 Task: Add Sprouts Breakfast Blend Decaf Coffee to the cart.
Action: Mouse pressed left at (20, 80)
Screenshot: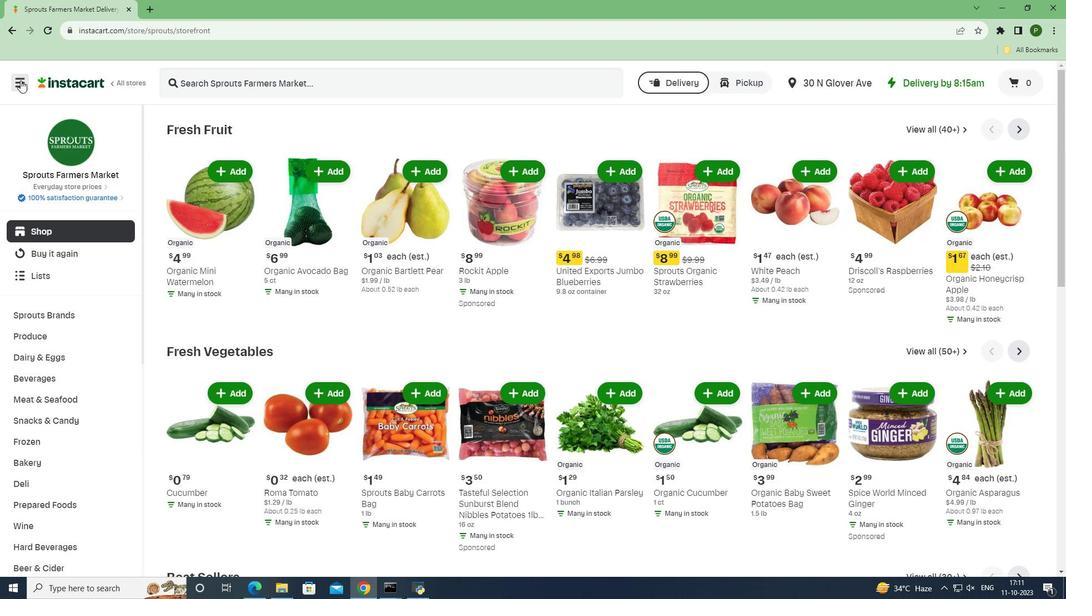 
Action: Mouse moved to (39, 292)
Screenshot: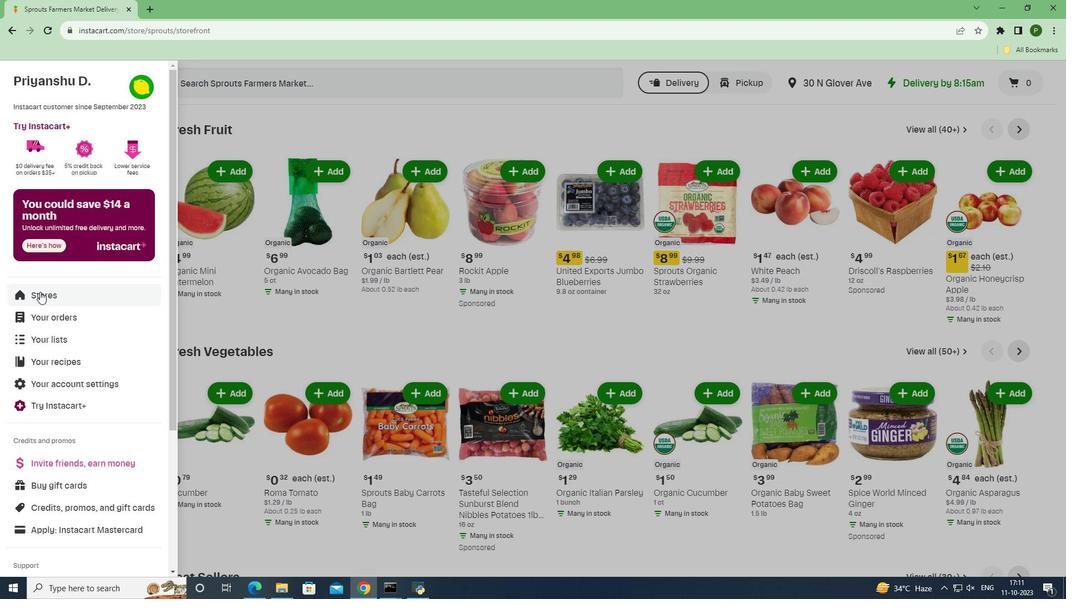 
Action: Mouse pressed left at (39, 292)
Screenshot: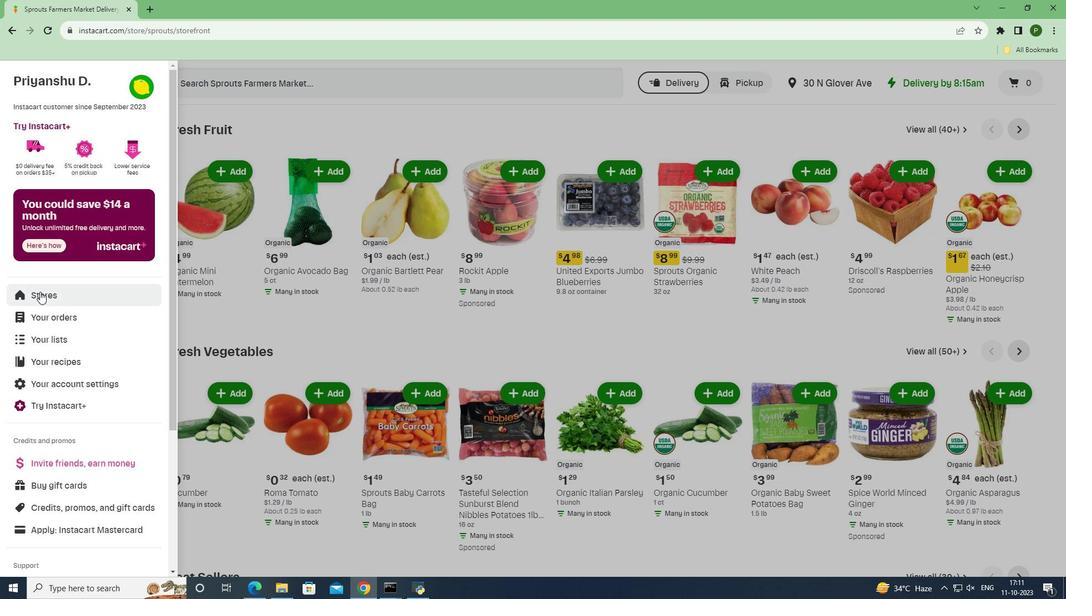 
Action: Mouse moved to (248, 130)
Screenshot: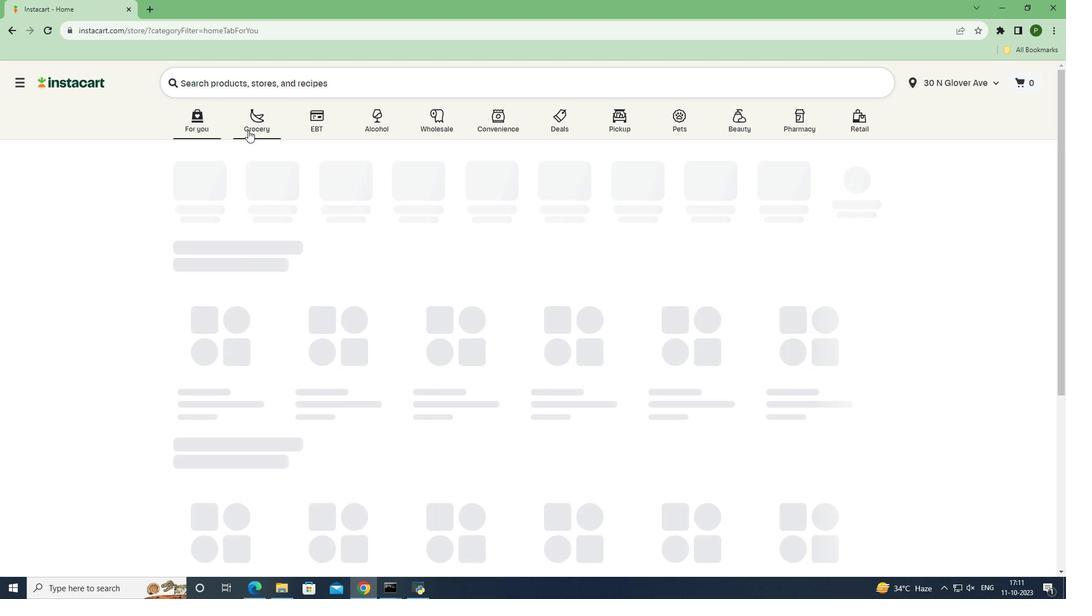 
Action: Mouse pressed left at (248, 130)
Screenshot: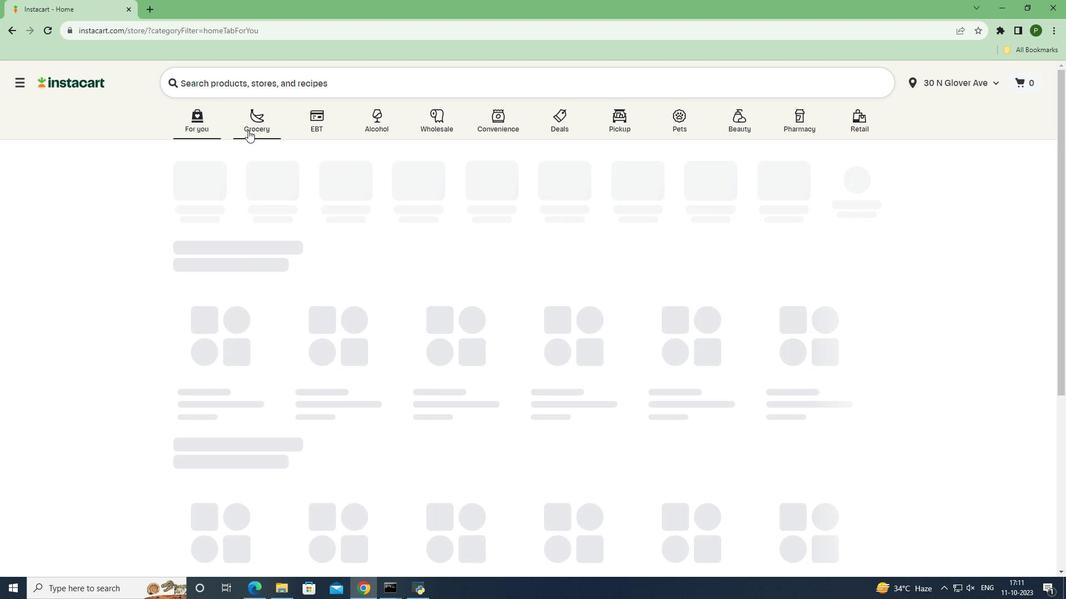 
Action: Mouse moved to (433, 244)
Screenshot: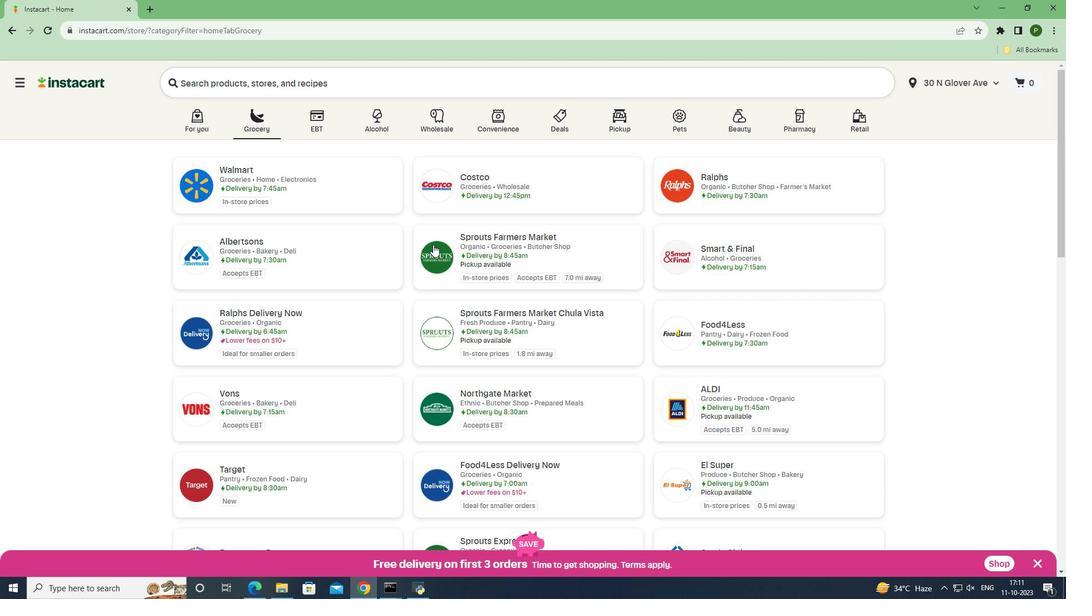 
Action: Mouse pressed left at (433, 244)
Screenshot: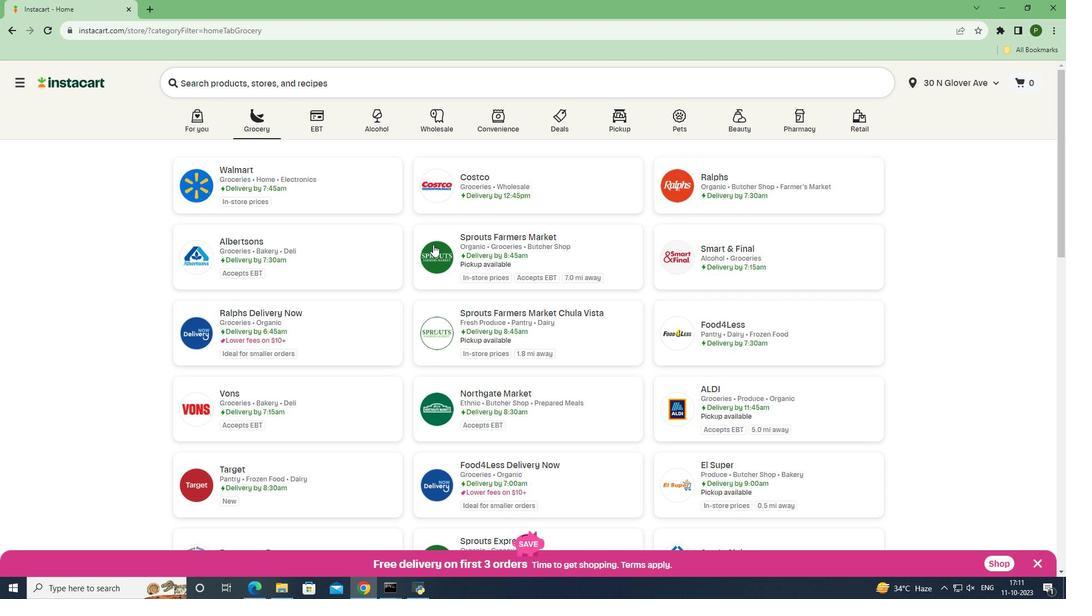 
Action: Mouse moved to (66, 383)
Screenshot: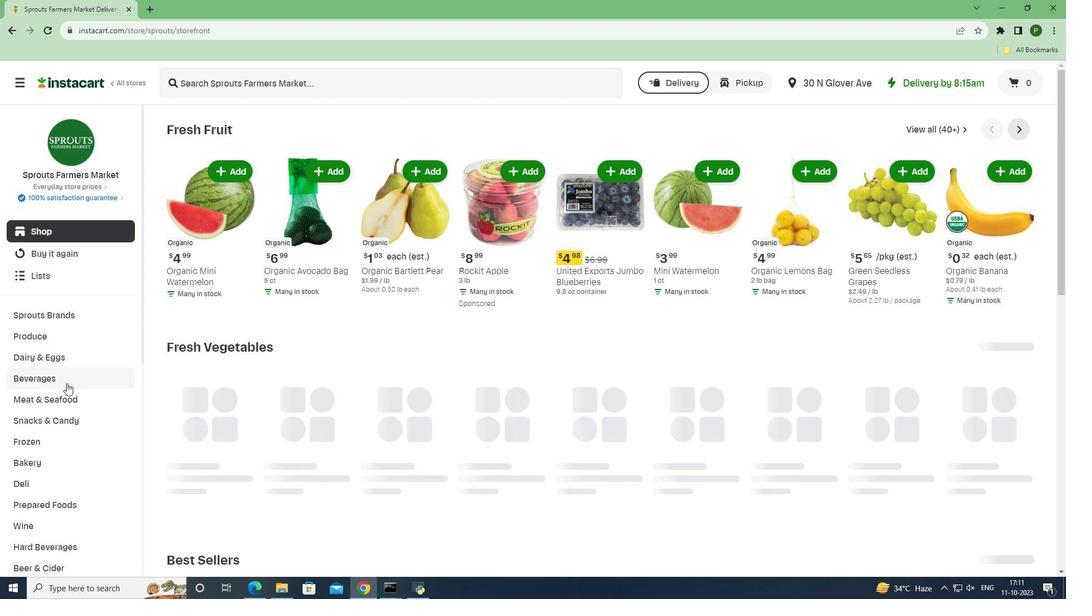 
Action: Mouse pressed left at (66, 383)
Screenshot: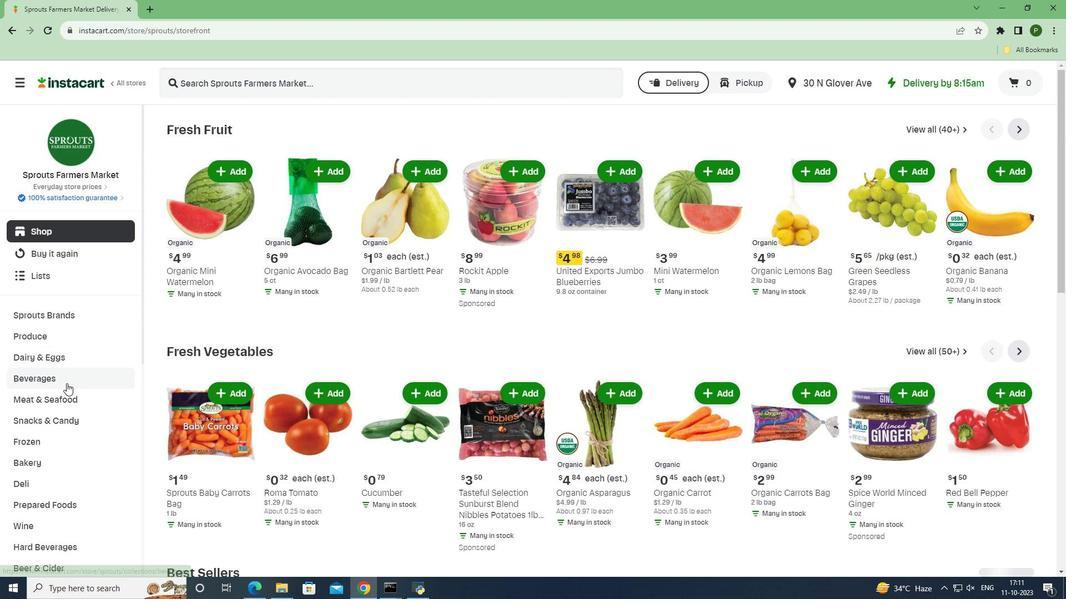 
Action: Mouse moved to (62, 442)
Screenshot: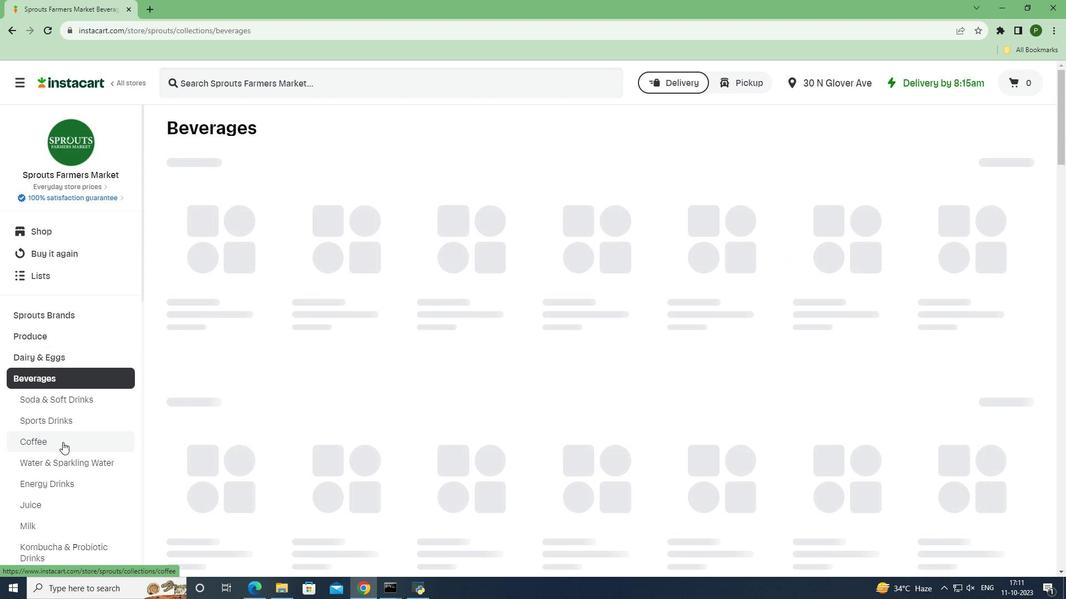 
Action: Mouse pressed left at (62, 442)
Screenshot: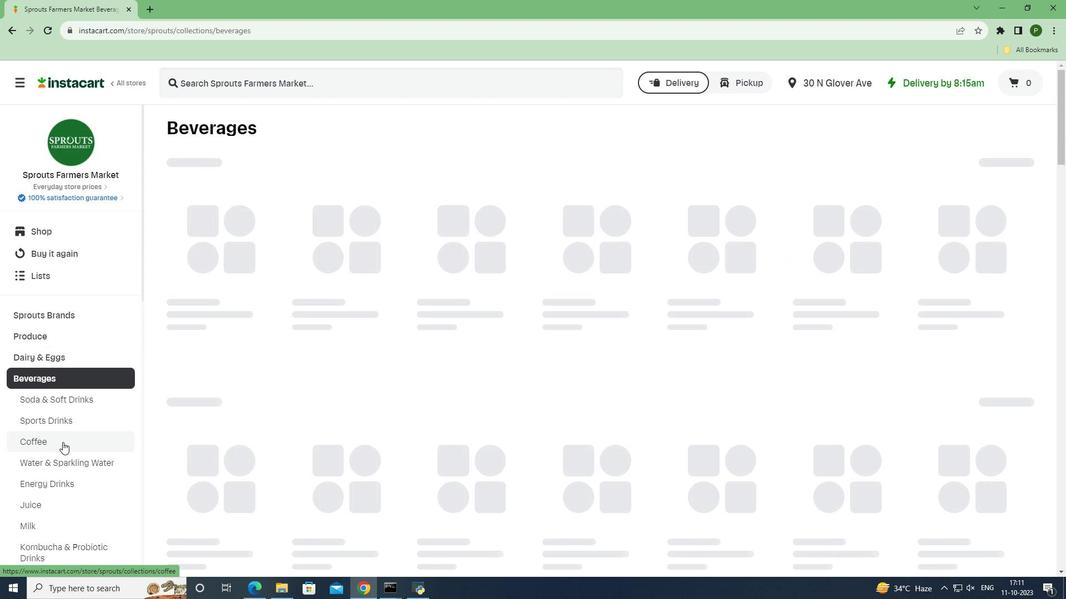 
Action: Mouse moved to (234, 77)
Screenshot: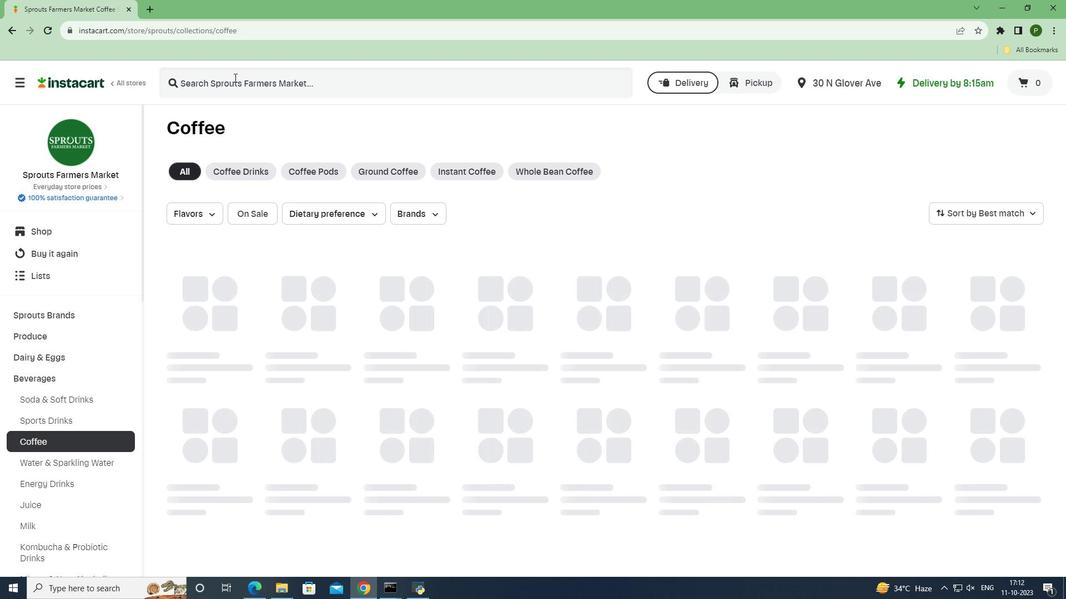 
Action: Mouse pressed left at (234, 77)
Screenshot: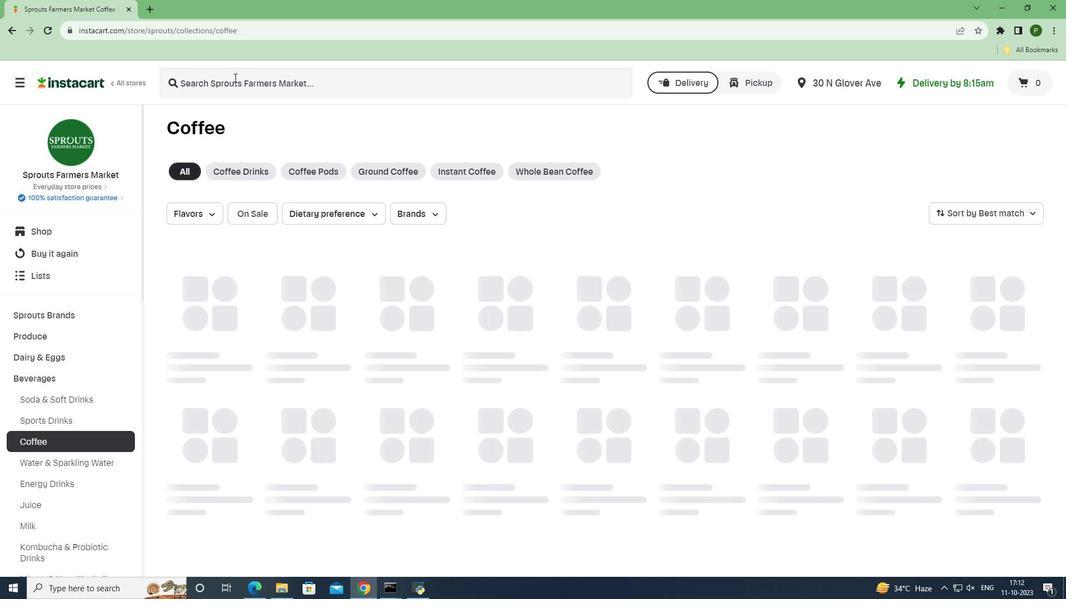 
Action: Key pressed <Key.caps_lock>S<Key.caps_lock>prouts<Key.space><Key.caps_lock>B<Key.caps_lock>reakfast<Key.space><Key.caps_lock>B<Key.caps_lock>lend<Key.space><Key.caps_lock>D<Key.caps_lock>ecaf<Key.space><Key.caps_lock>C<Key.caps_lock>offee<Key.enter>
Screenshot: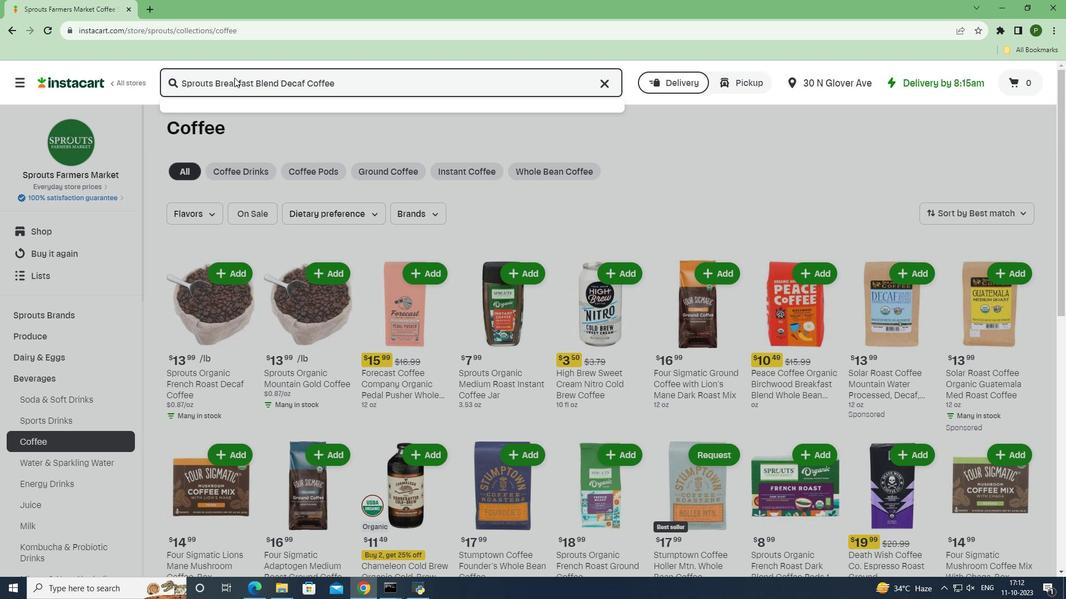 
Action: Mouse moved to (827, 201)
Screenshot: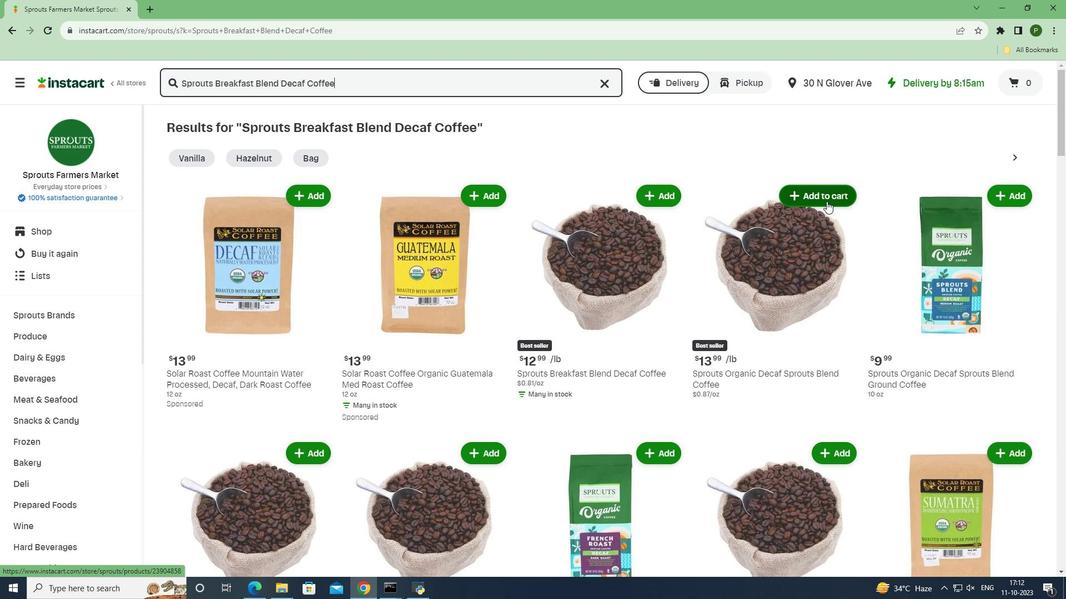 
Action: Mouse pressed left at (827, 201)
Screenshot: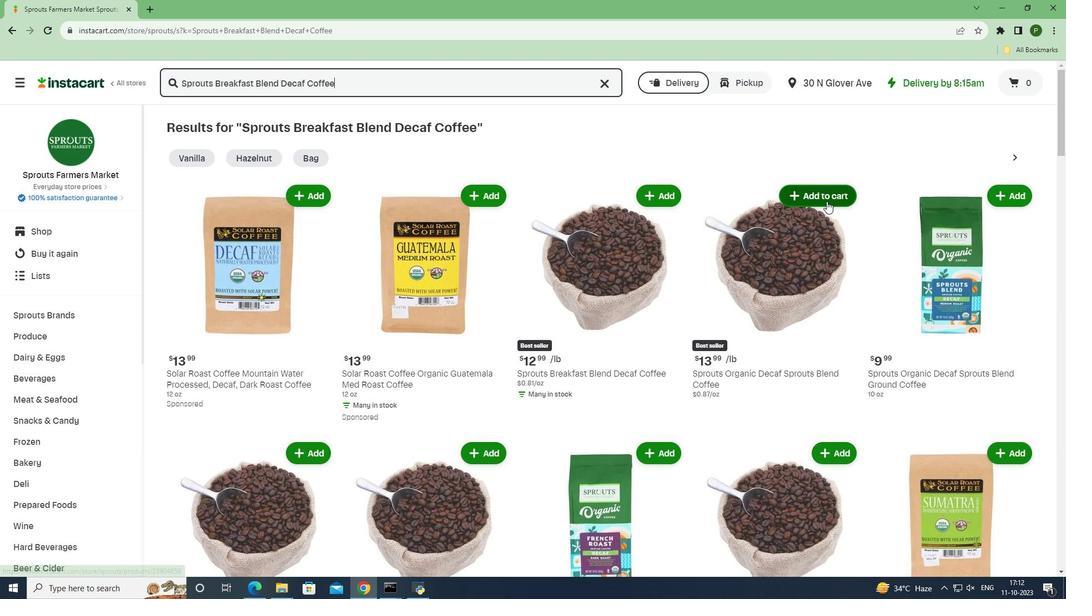 
Action: Mouse moved to (861, 217)
Screenshot: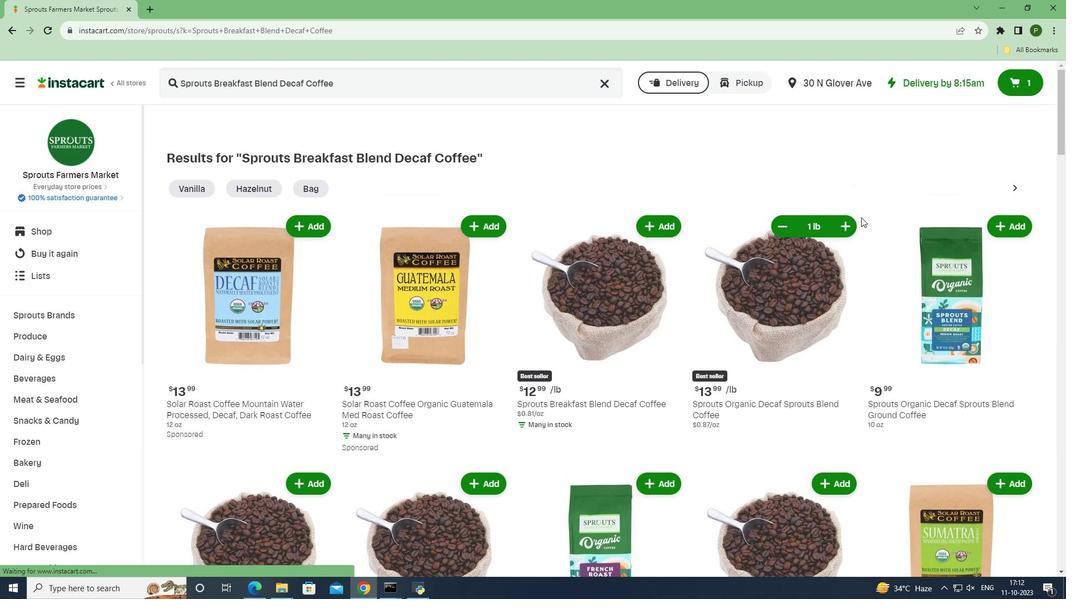 
